 Task: Create in the project Wizardry in Backlog an issue 'Implement a new cloud-based legal document management system for a company with advanced document classification and retrieval capabilities', assign it to team member softage.2@softage.net and change the status to IN PROGRESS.
Action: Mouse moved to (205, 247)
Screenshot: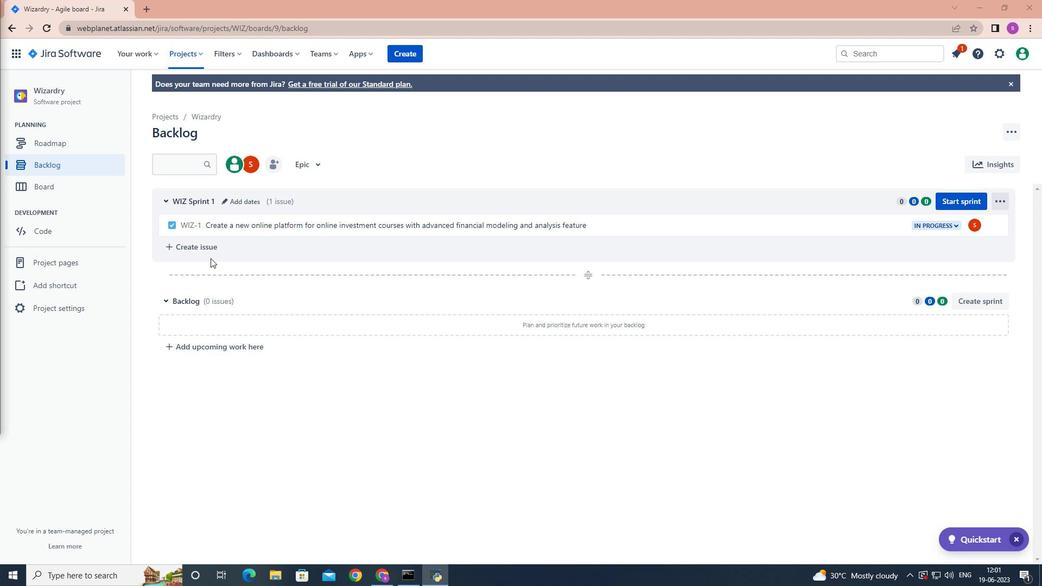 
Action: Mouse pressed left at (205, 247)
Screenshot: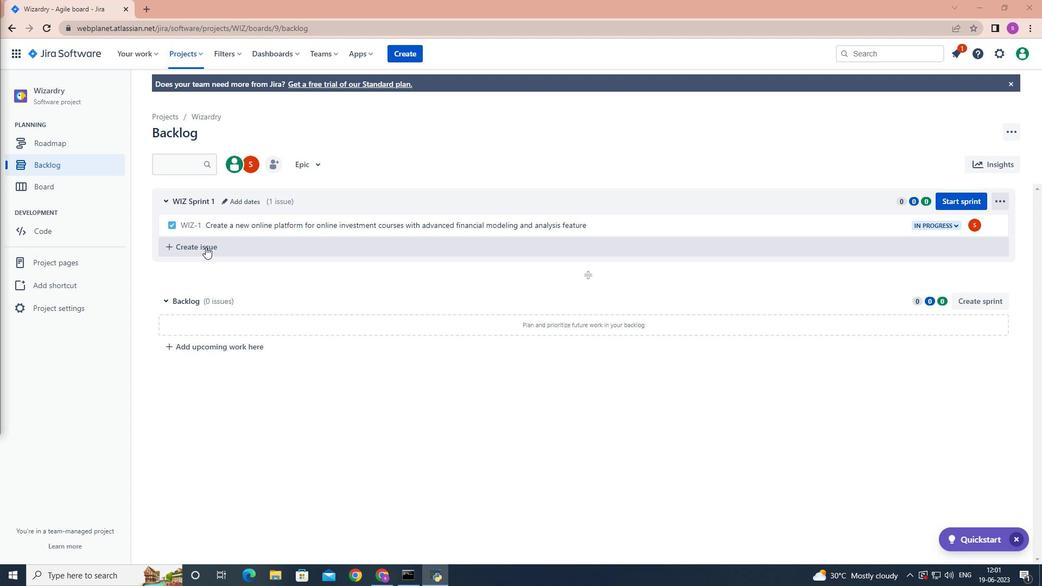 
Action: Mouse moved to (205, 248)
Screenshot: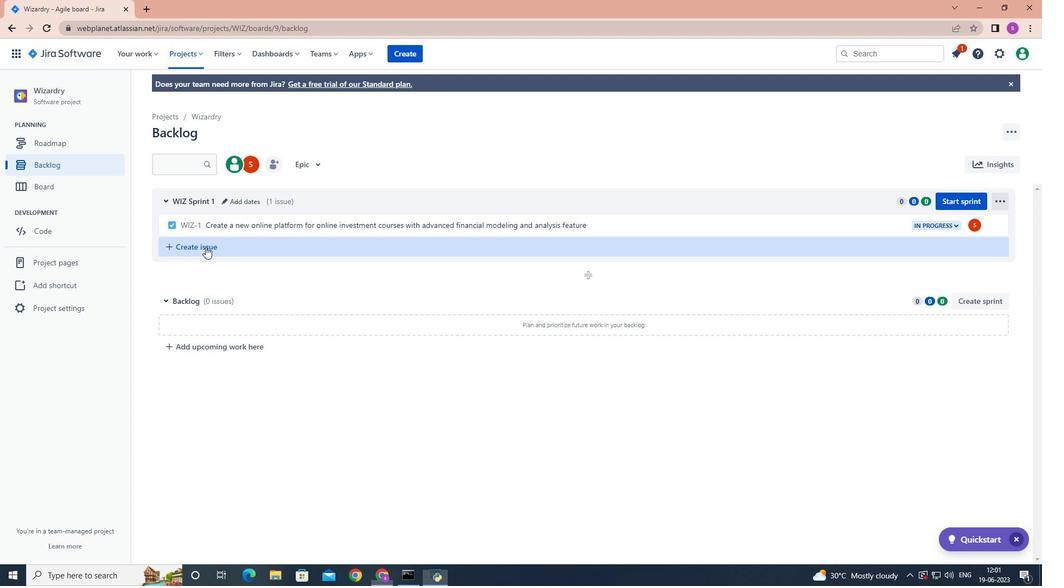 
Action: Key pressed <Key.shift>Implement<Key.space>a<Key.space>new<Key.space>cloud-based<Key.space>legal<Key.space>document<Key.space>management<Key.space>sysy<Key.backspace>tem<Key.space>for<Key.space>a<Key.space>company<Key.space>with<Key.space>adve<Key.backspace>anced<Key.space>document<Key.space>clka<Key.backspace><Key.backspace>la<Key.backspace><Key.backspace>assification<Key.space>and<Key.space>retrieval<Key.space>capabilities<Key.enter>
Screenshot: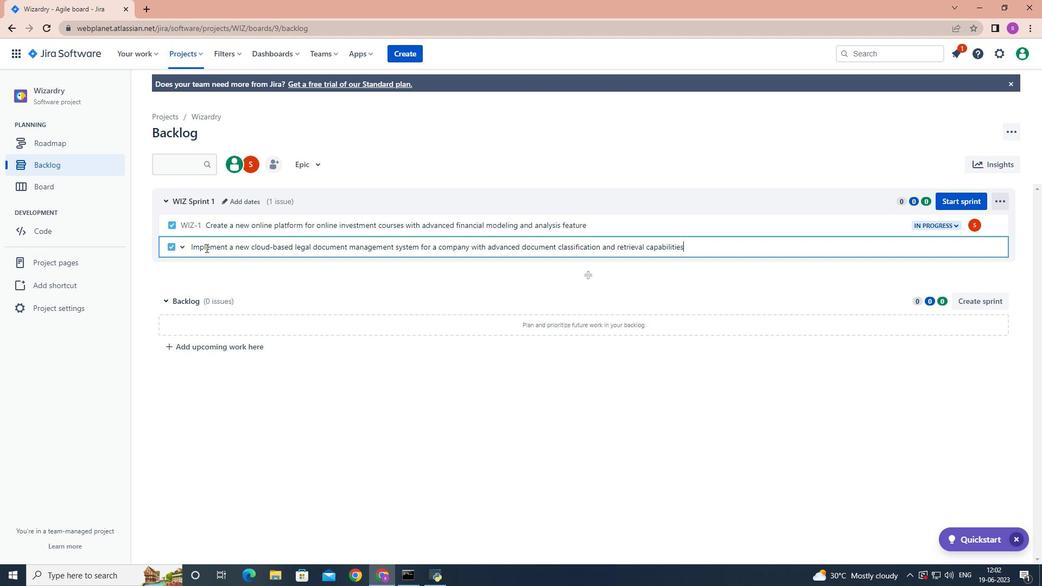 
Action: Mouse moved to (974, 247)
Screenshot: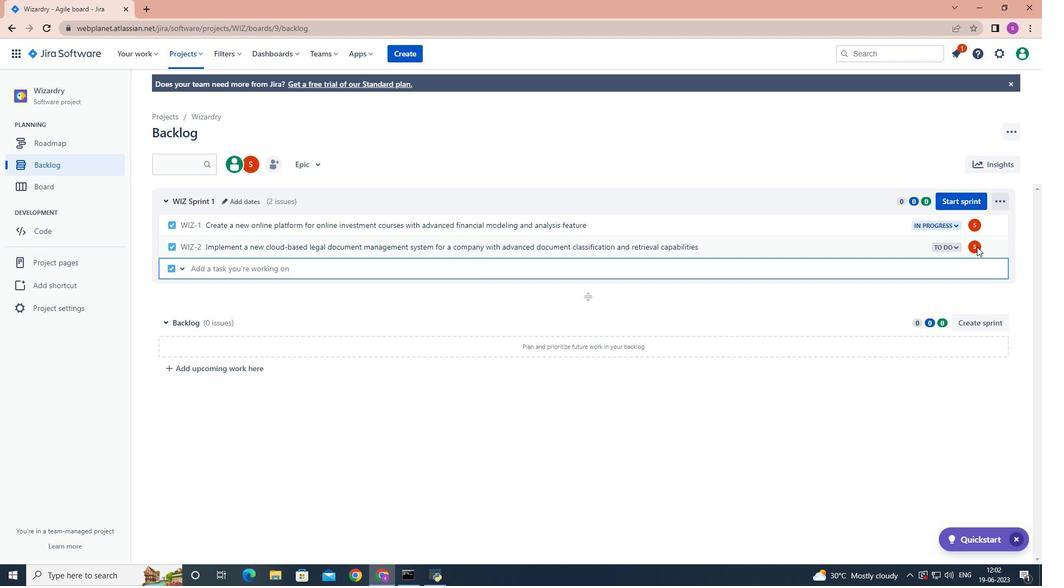 
Action: Mouse pressed left at (974, 247)
Screenshot: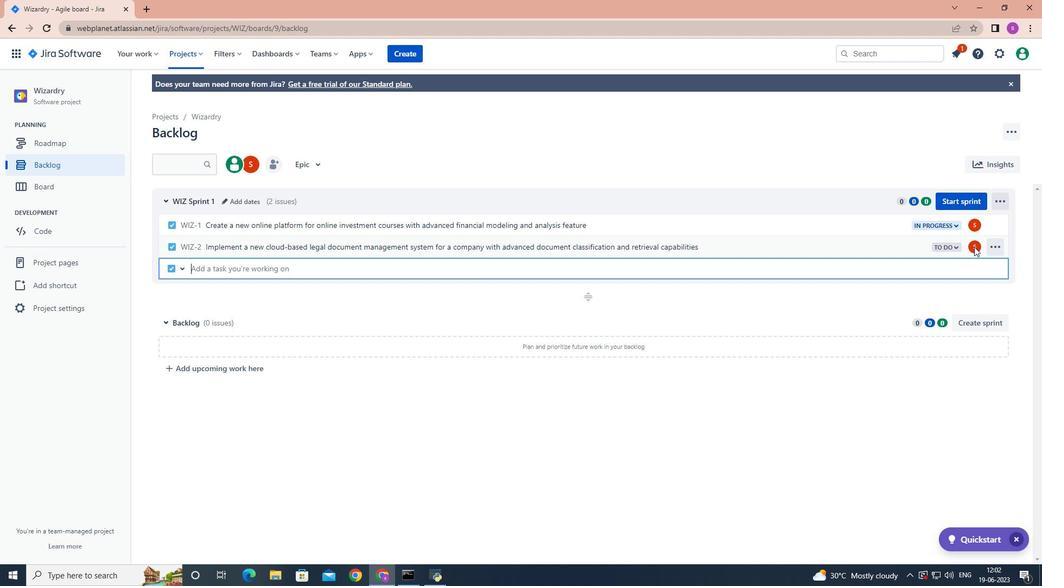 
Action: Mouse moved to (974, 247)
Screenshot: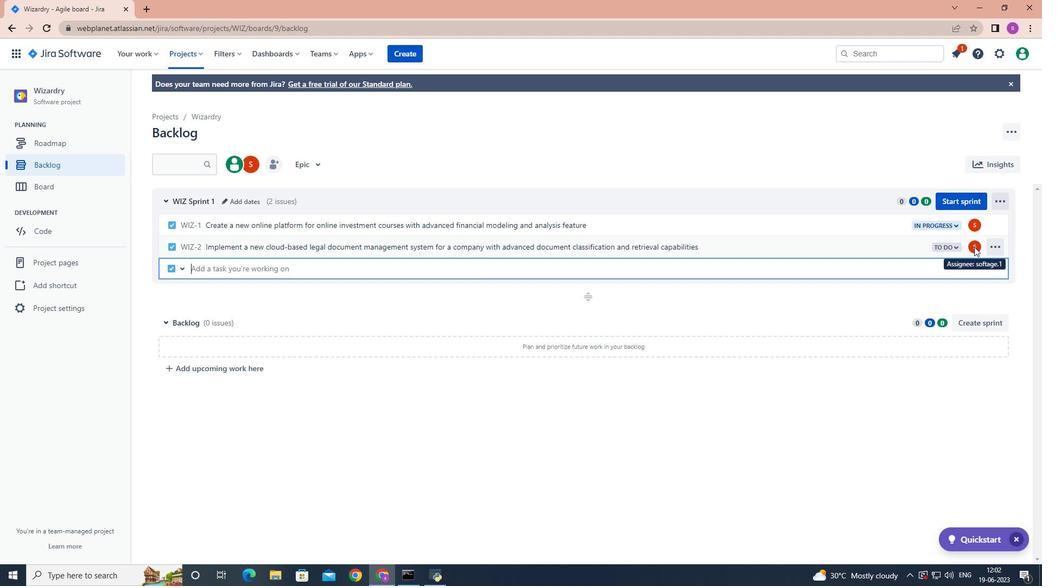 
Action: Mouse pressed left at (974, 247)
Screenshot: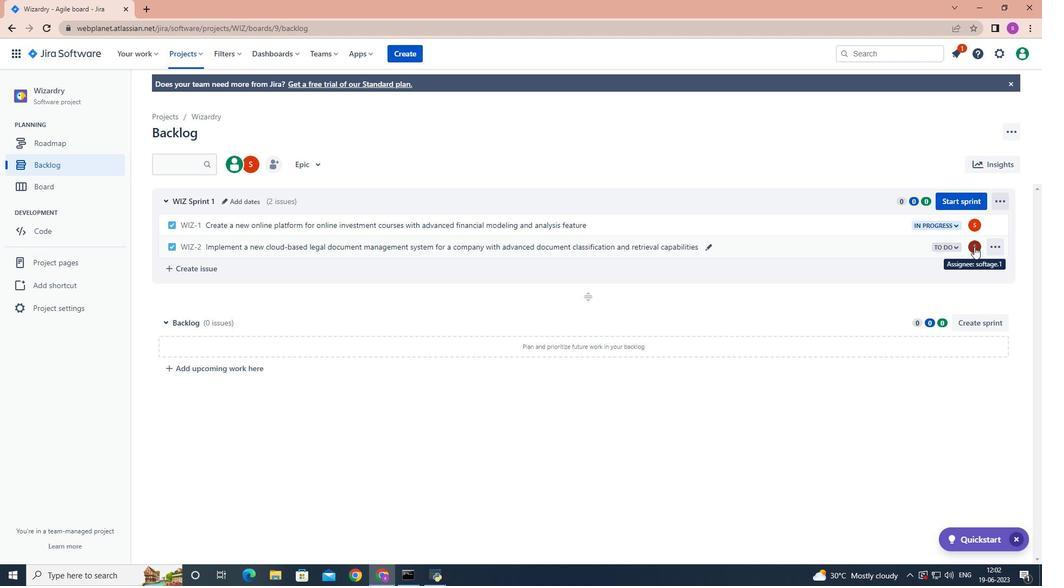 
Action: Mouse moved to (951, 246)
Screenshot: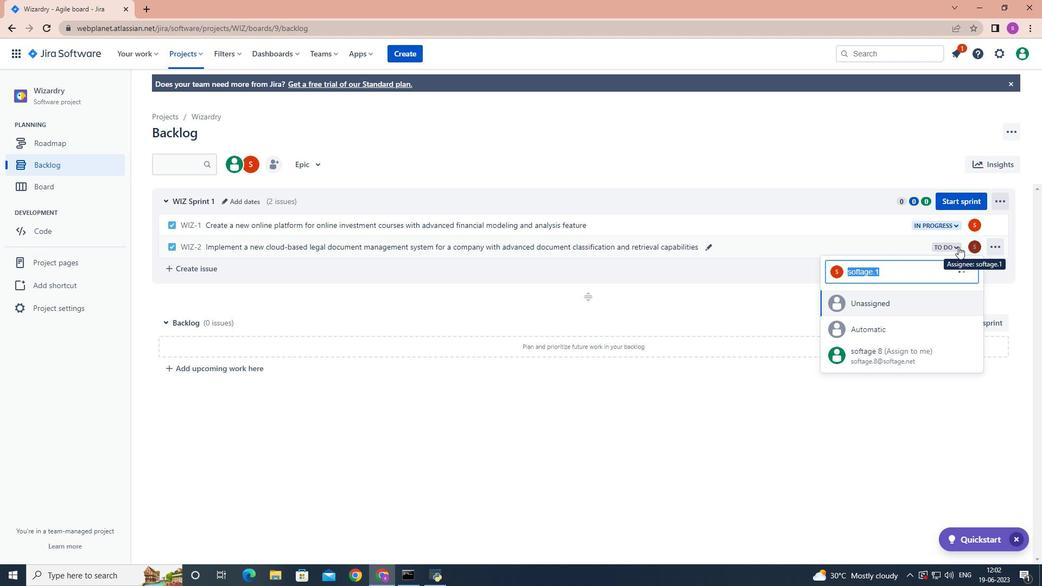 
Action: Key pressed softage.2
Screenshot: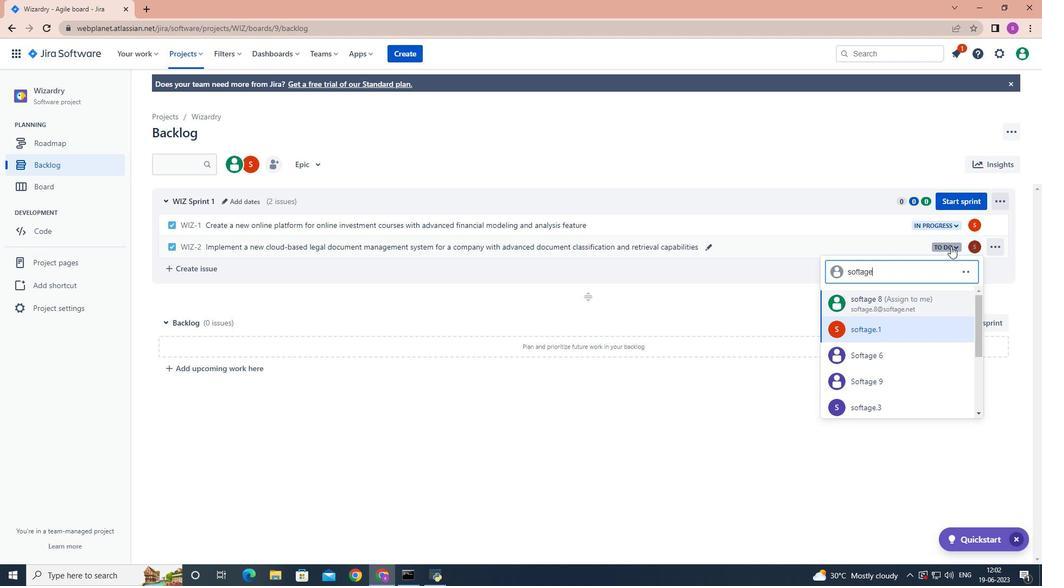 
Action: Mouse moved to (875, 325)
Screenshot: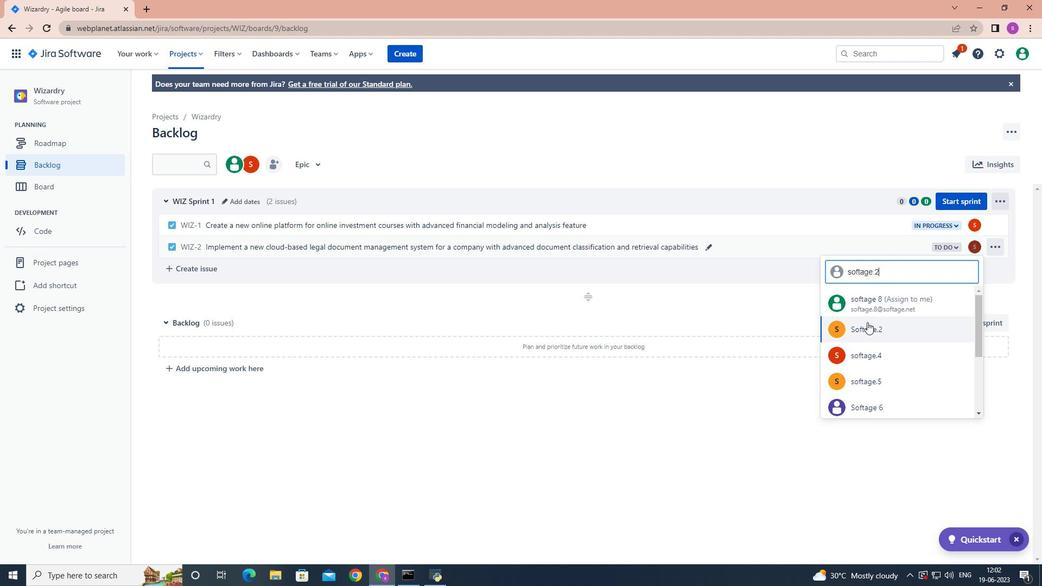 
Action: Mouse pressed left at (875, 325)
Screenshot: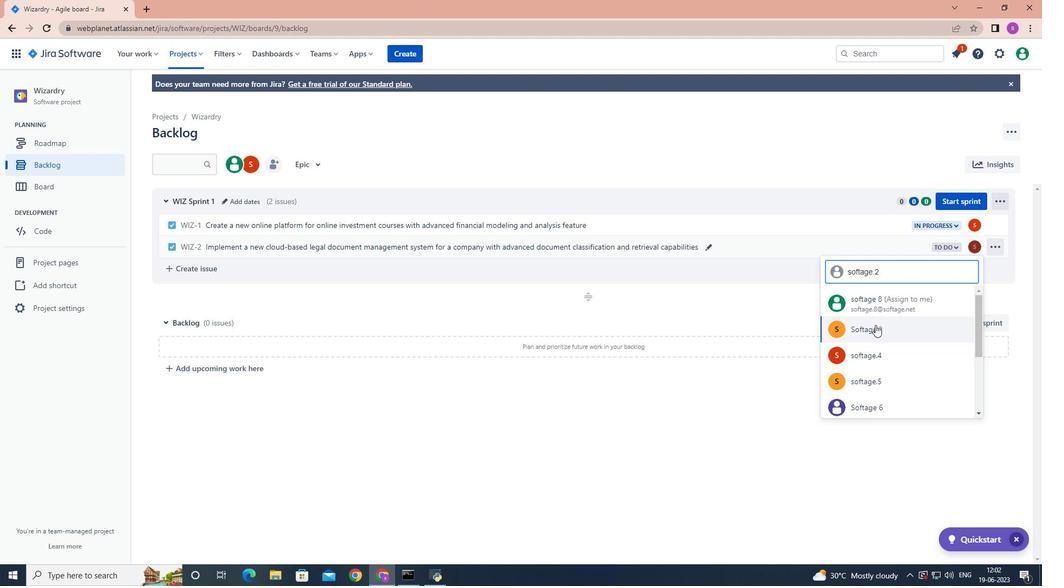 
Action: Mouse moved to (957, 246)
Screenshot: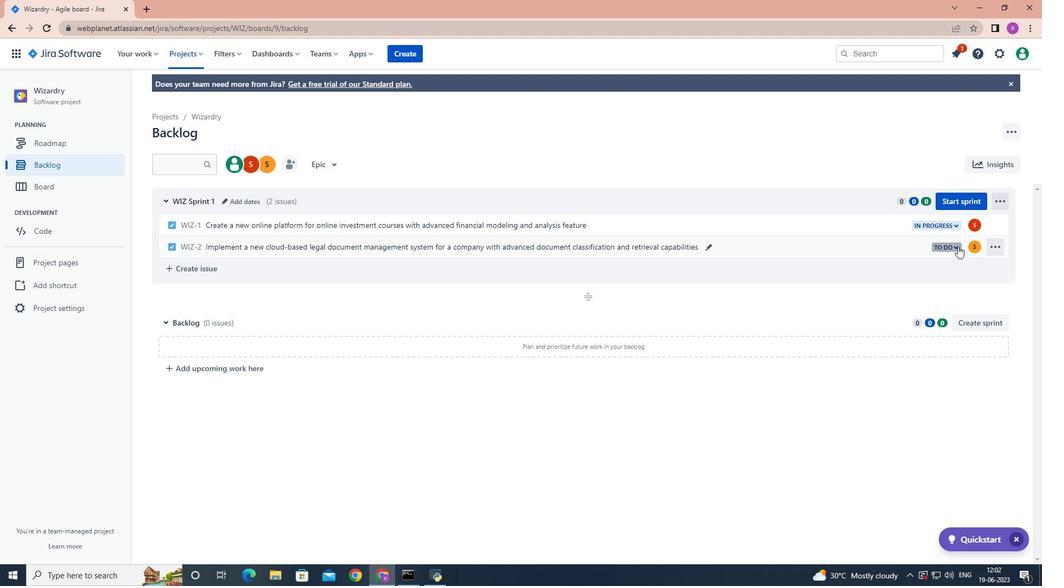 
Action: Mouse pressed left at (957, 246)
Screenshot: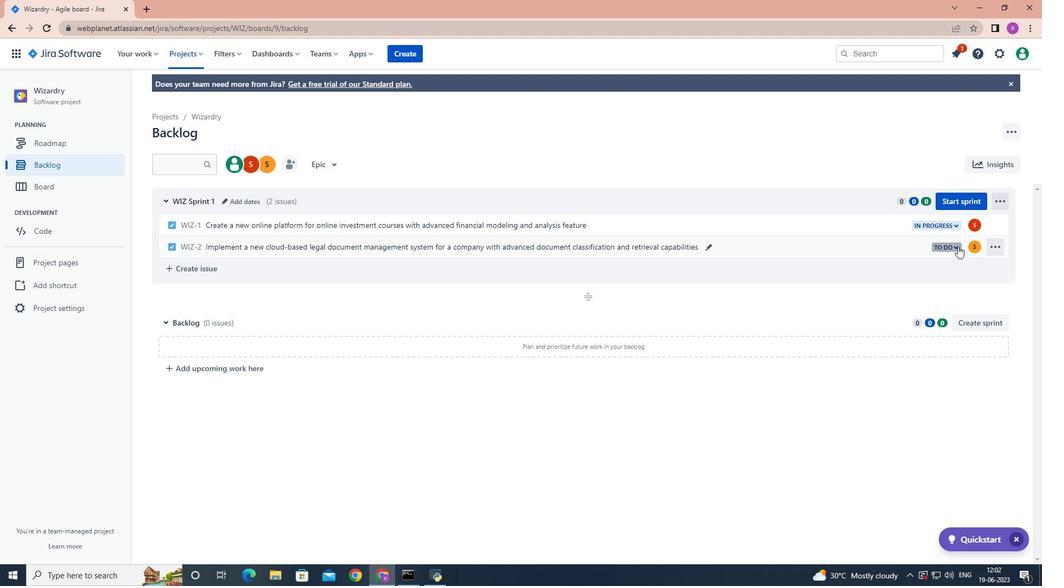 
Action: Mouse moved to (896, 268)
Screenshot: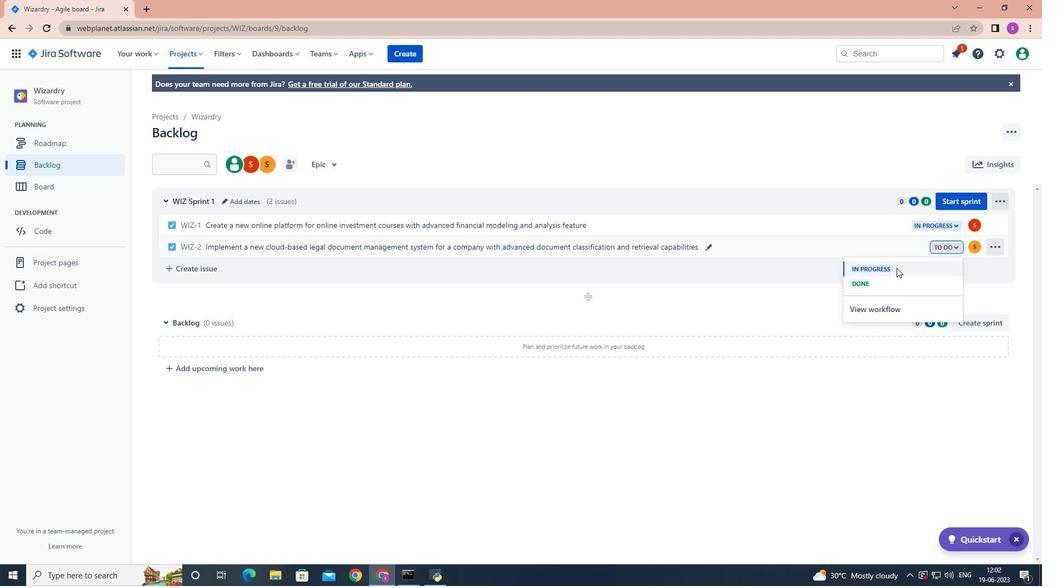 
Action: Mouse pressed left at (896, 268)
Screenshot: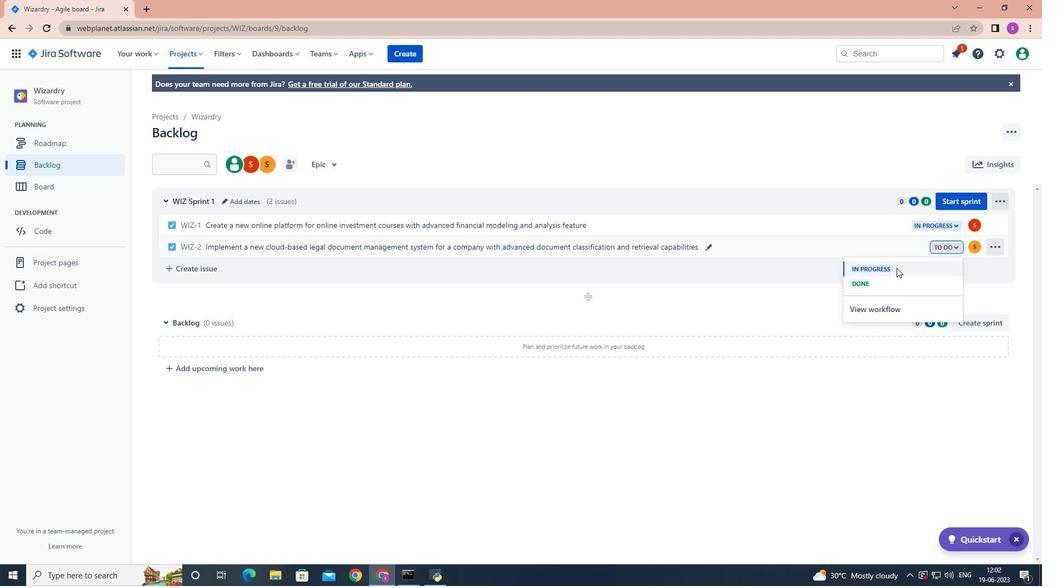 
Action: Mouse moved to (710, 577)
Screenshot: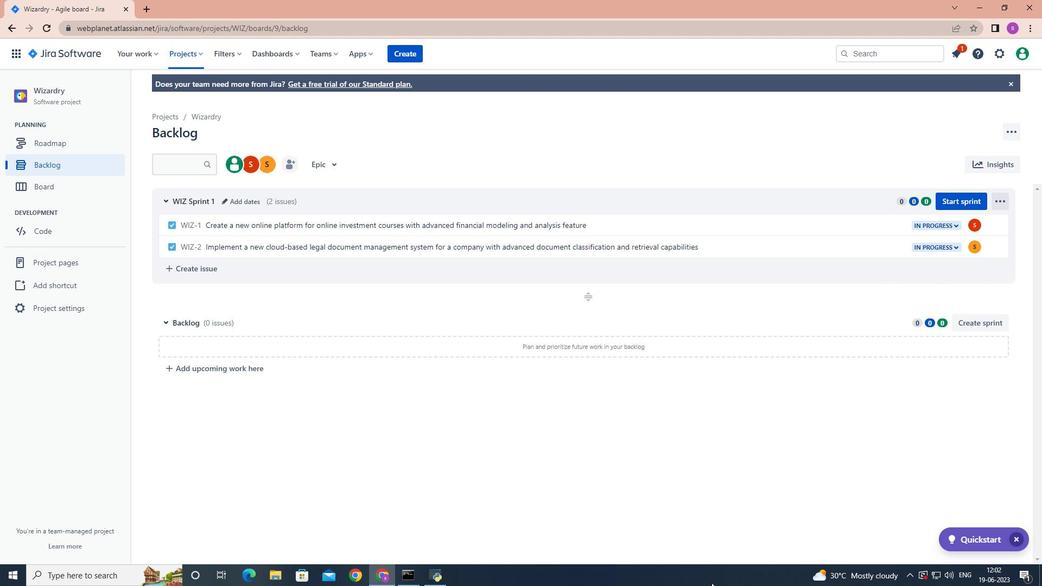 
